 Task: Create a scrum project TranslateForge.
Action: Mouse moved to (213, 58)
Screenshot: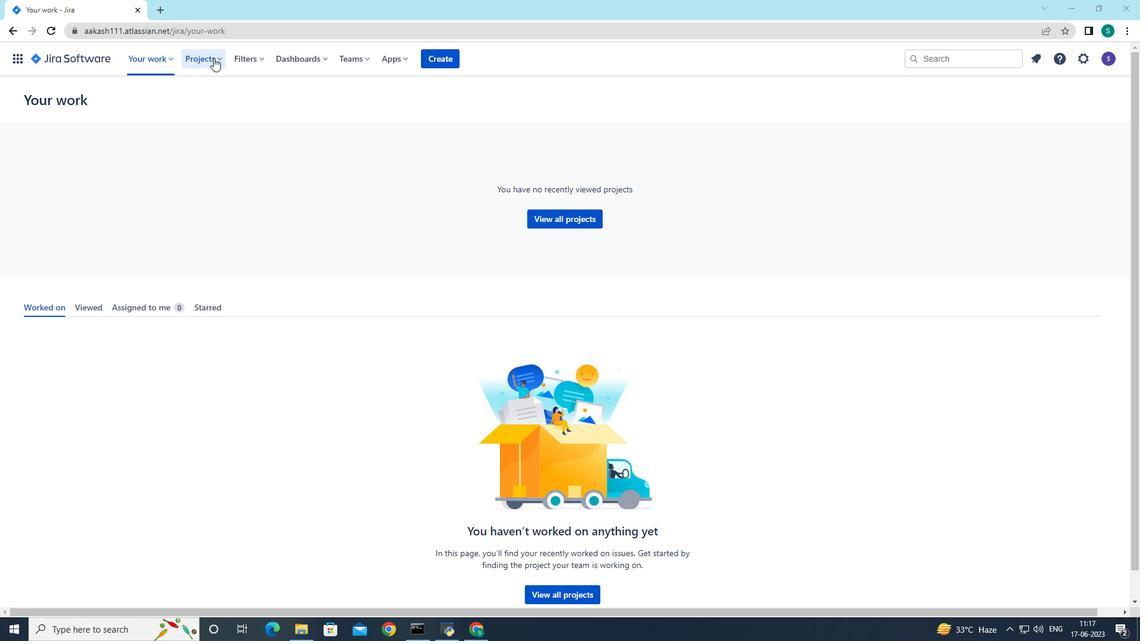 
Action: Mouse pressed left at (213, 58)
Screenshot: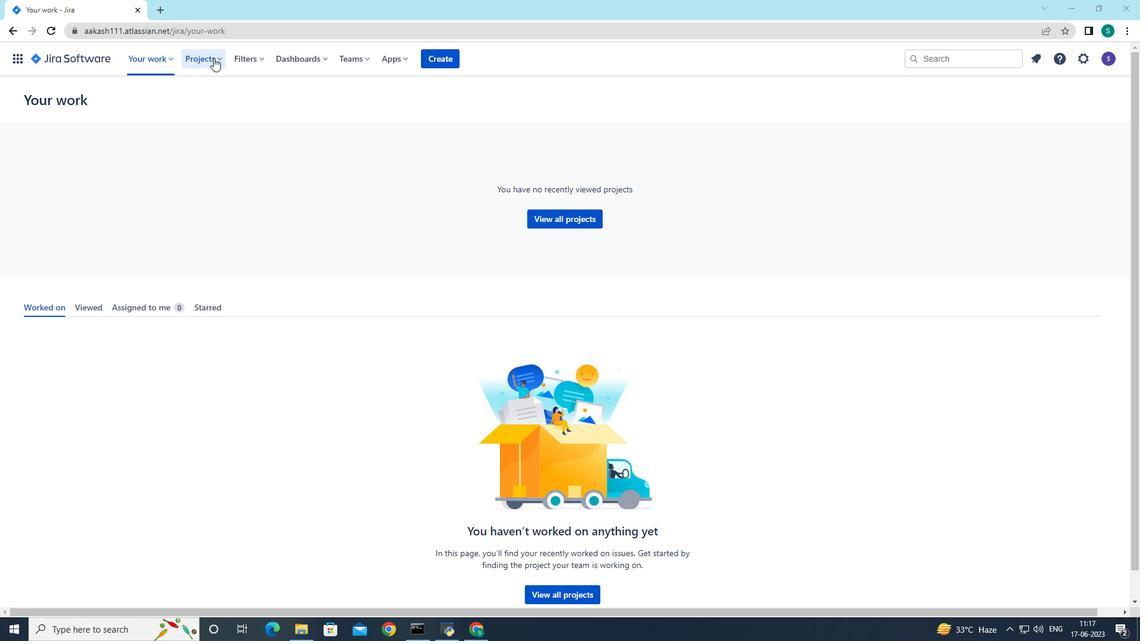 
Action: Mouse moved to (238, 268)
Screenshot: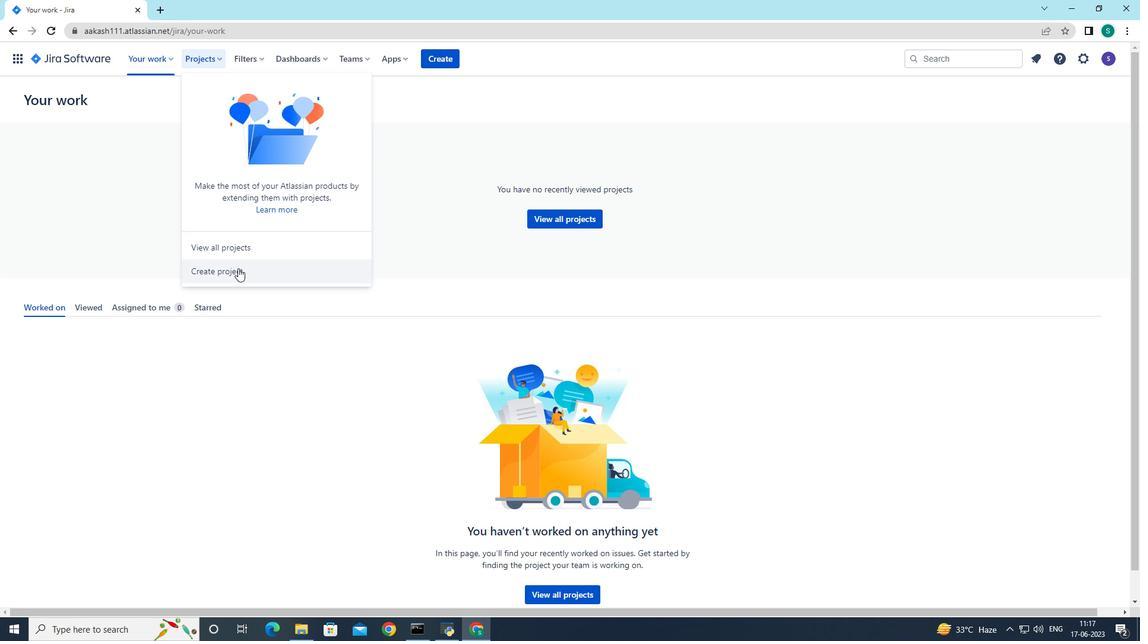 
Action: Mouse pressed left at (238, 268)
Screenshot: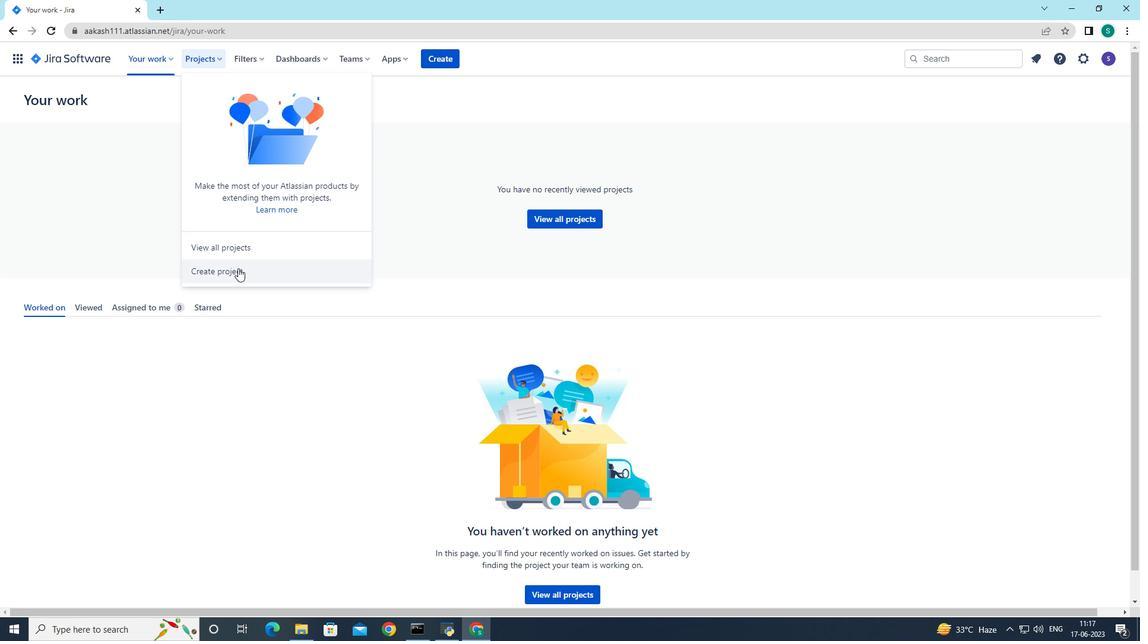 
Action: Mouse moved to (22, 474)
Screenshot: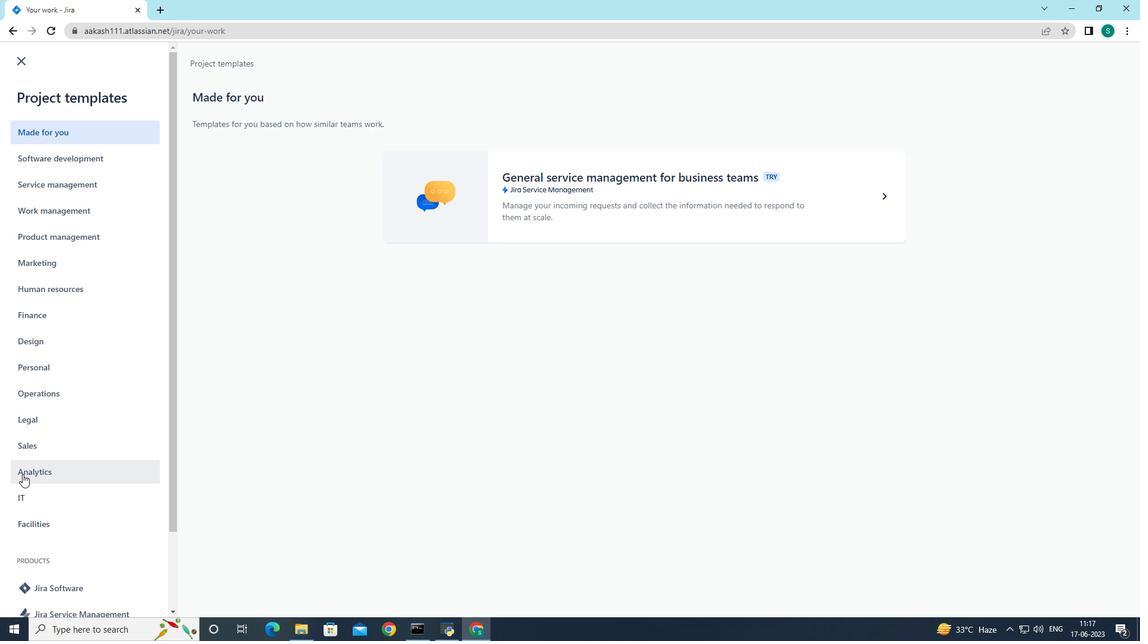 
Action: Mouse scrolled (22, 473) with delta (0, 0)
Screenshot: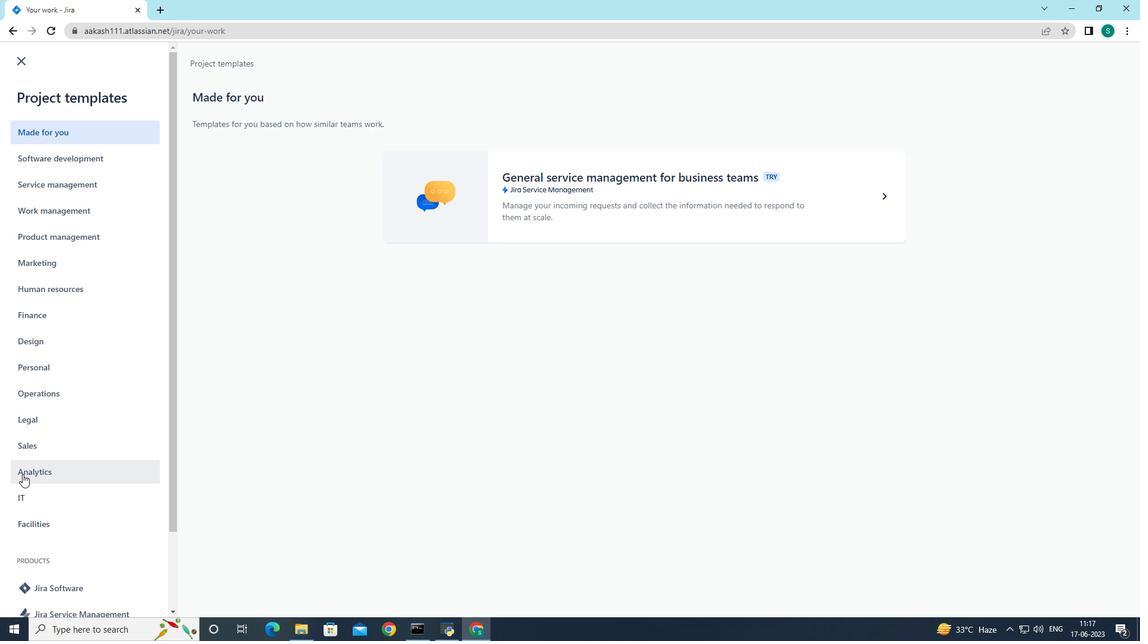 
Action: Mouse scrolled (22, 473) with delta (0, 0)
Screenshot: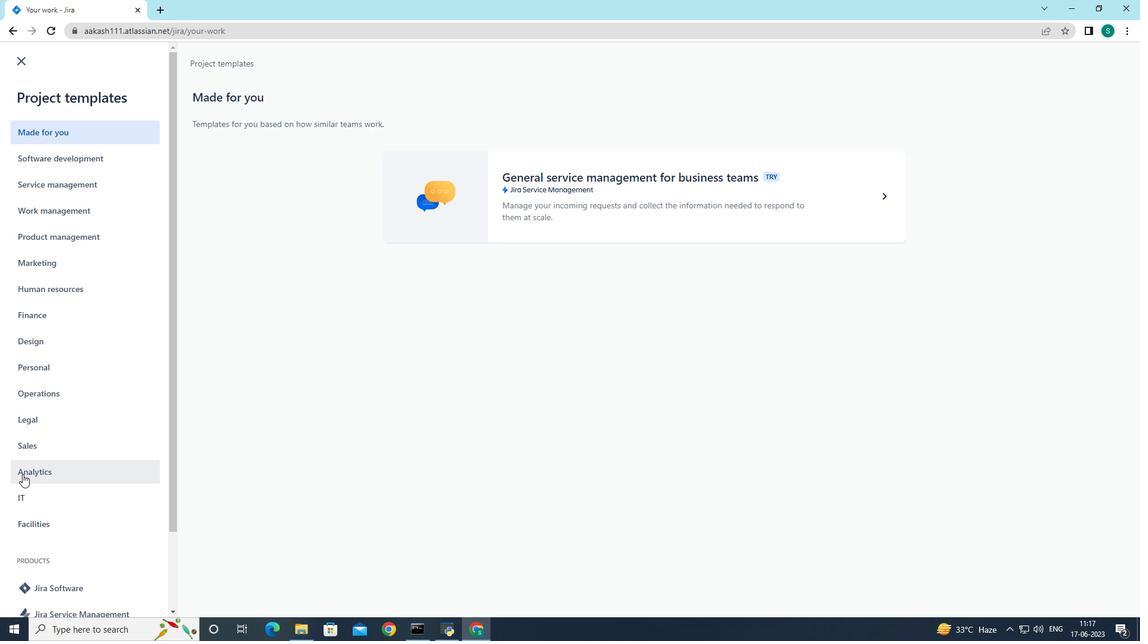 
Action: Mouse scrolled (22, 473) with delta (0, 0)
Screenshot: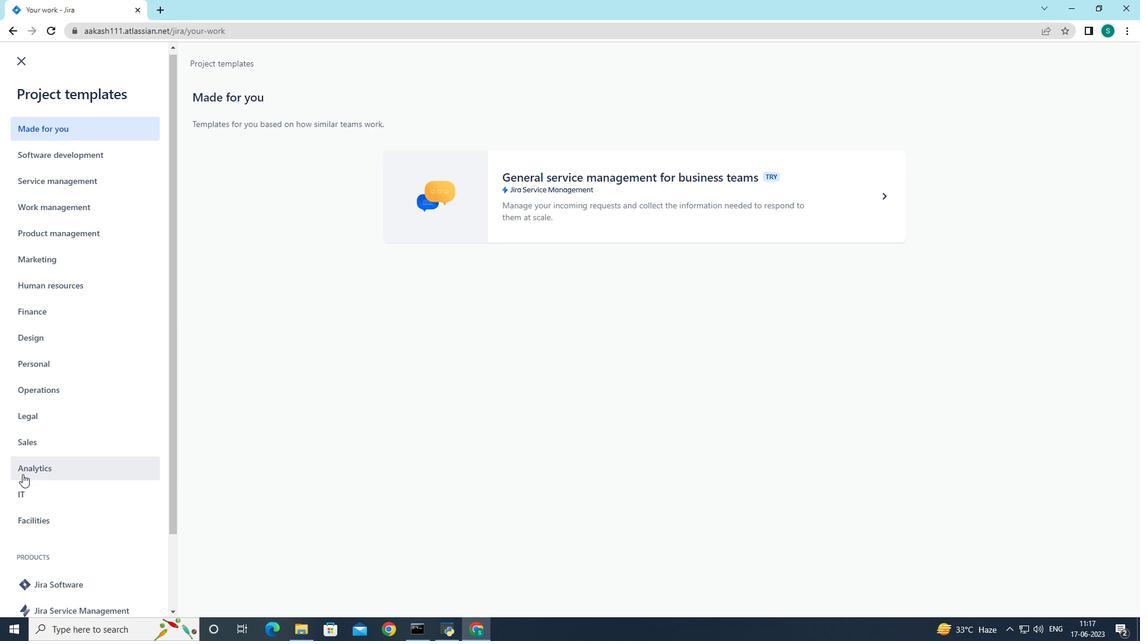 
Action: Mouse scrolled (22, 473) with delta (0, 0)
Screenshot: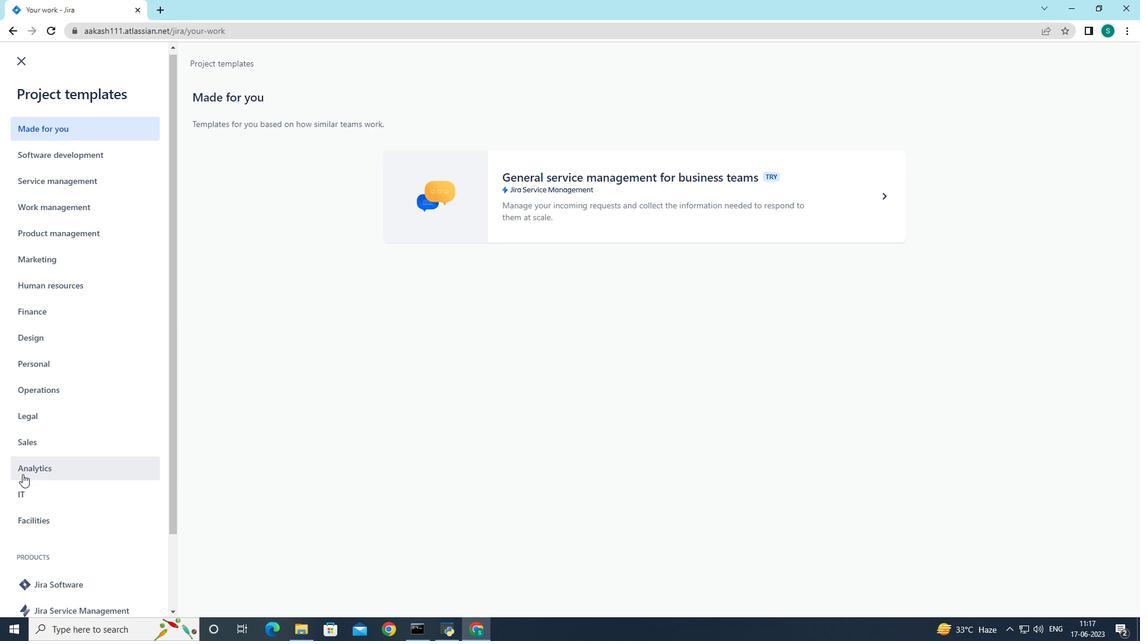 
Action: Mouse scrolled (22, 473) with delta (0, 0)
Screenshot: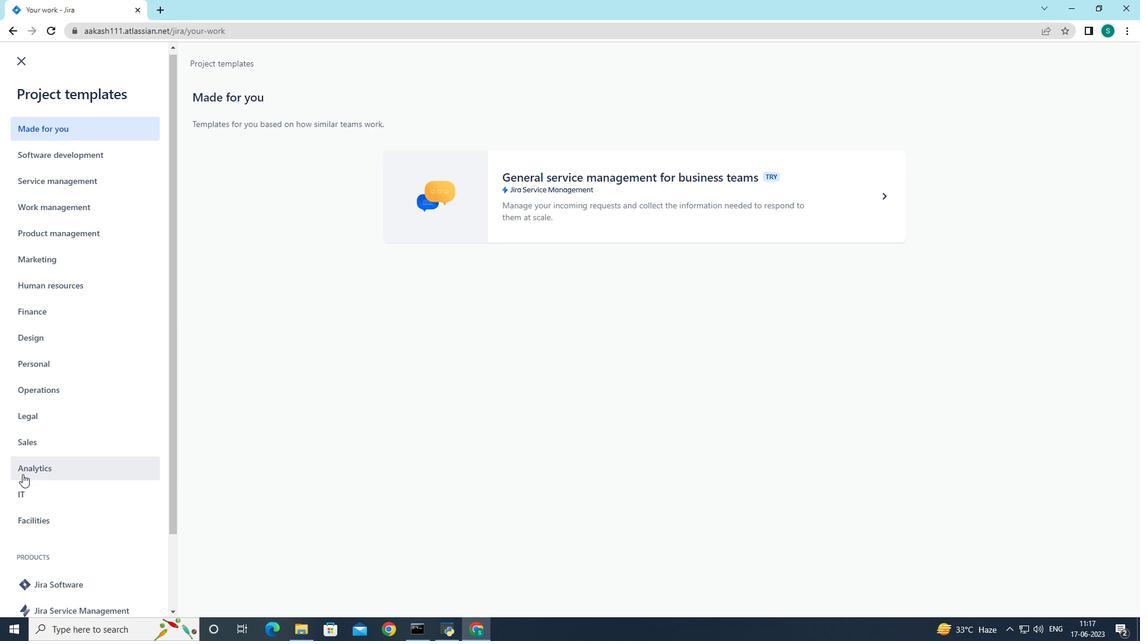
Action: Mouse scrolled (22, 473) with delta (0, 0)
Screenshot: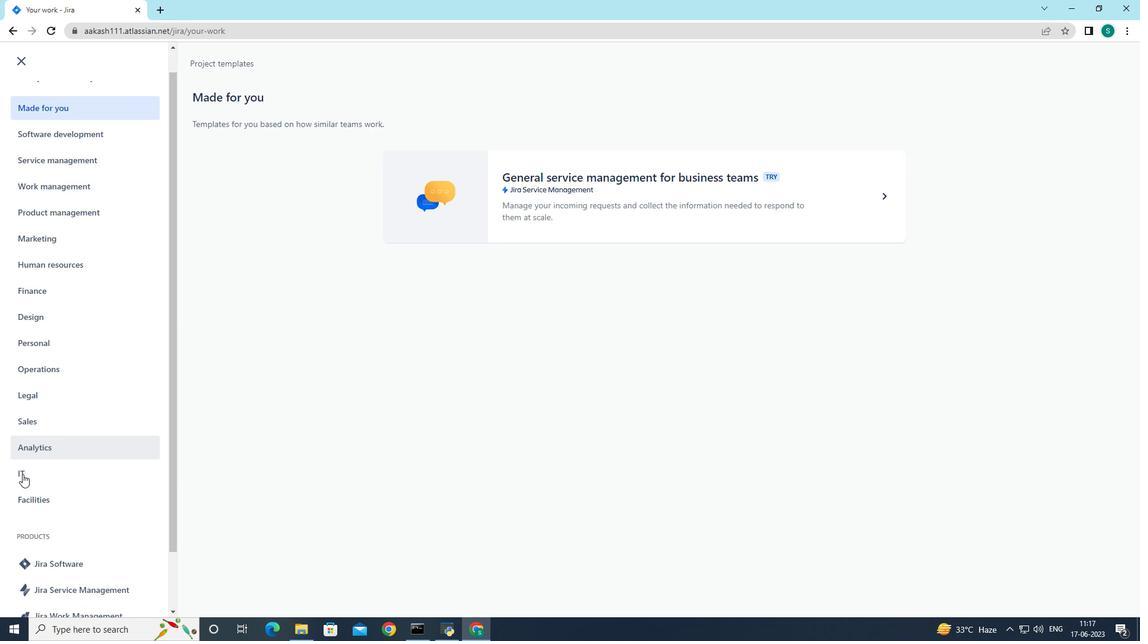 
Action: Mouse scrolled (22, 473) with delta (0, 0)
Screenshot: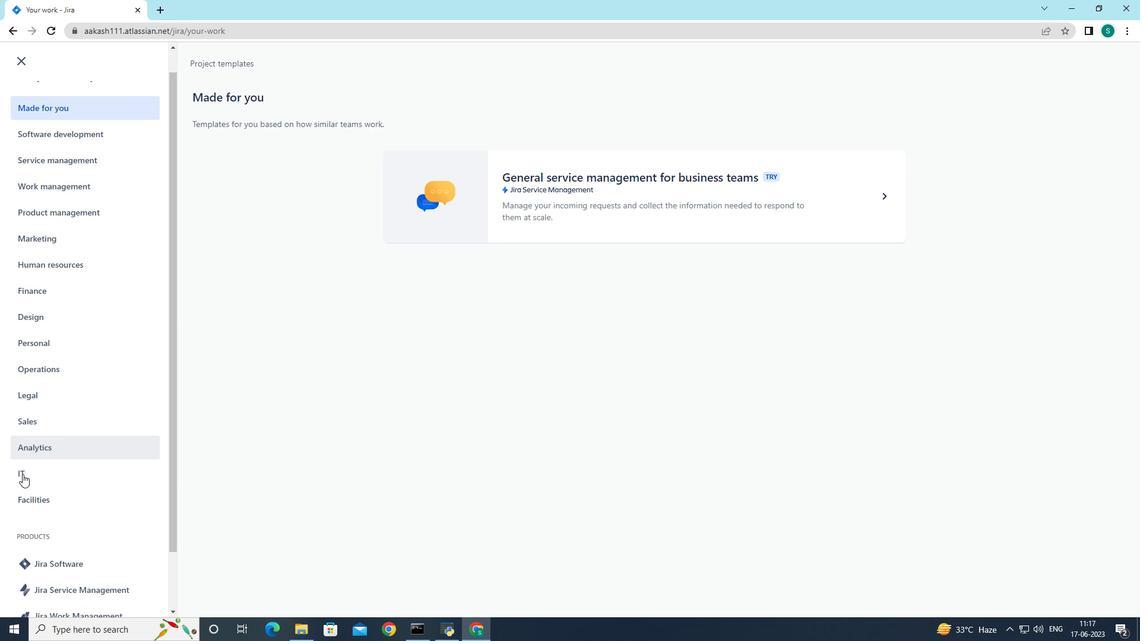 
Action: Mouse scrolled (22, 473) with delta (0, 0)
Screenshot: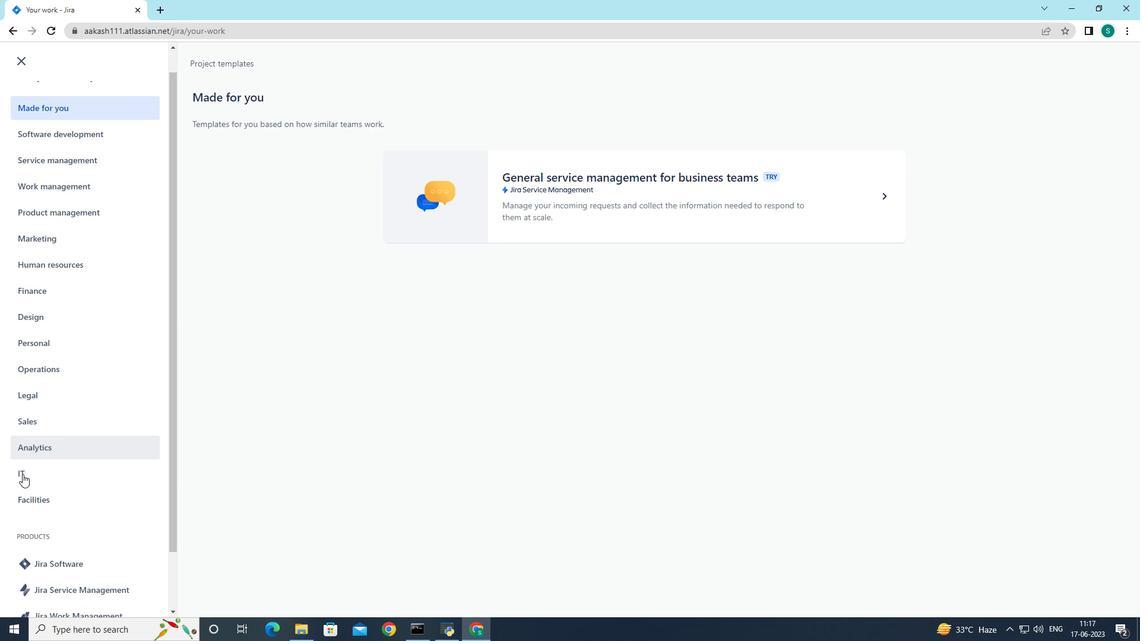 
Action: Mouse moved to (56, 502)
Screenshot: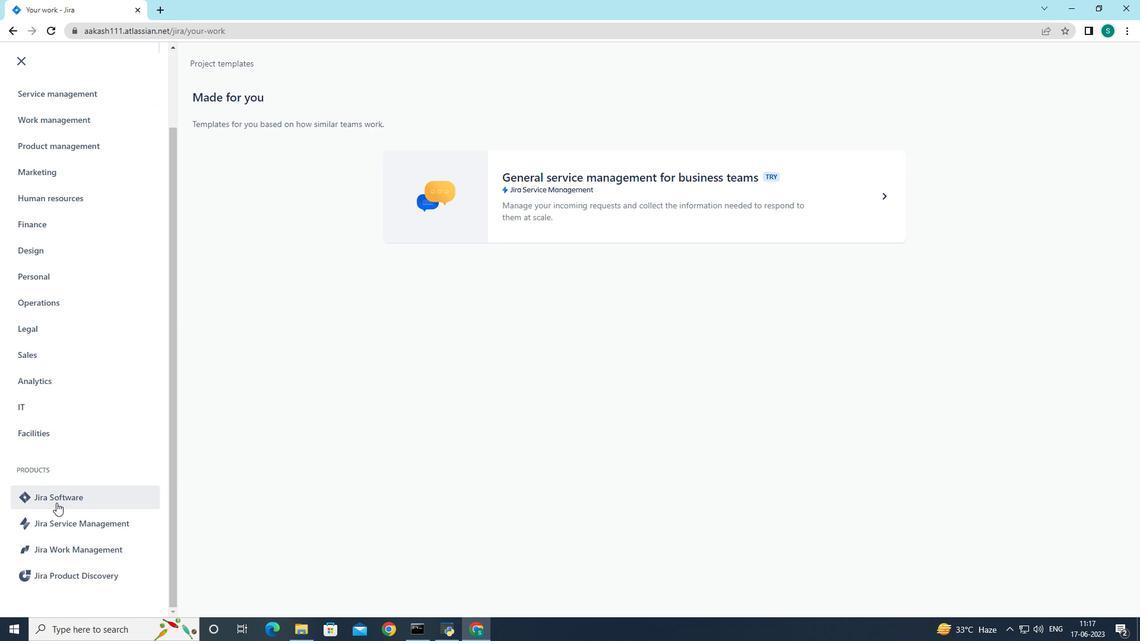 
Action: Mouse pressed left at (56, 502)
Screenshot: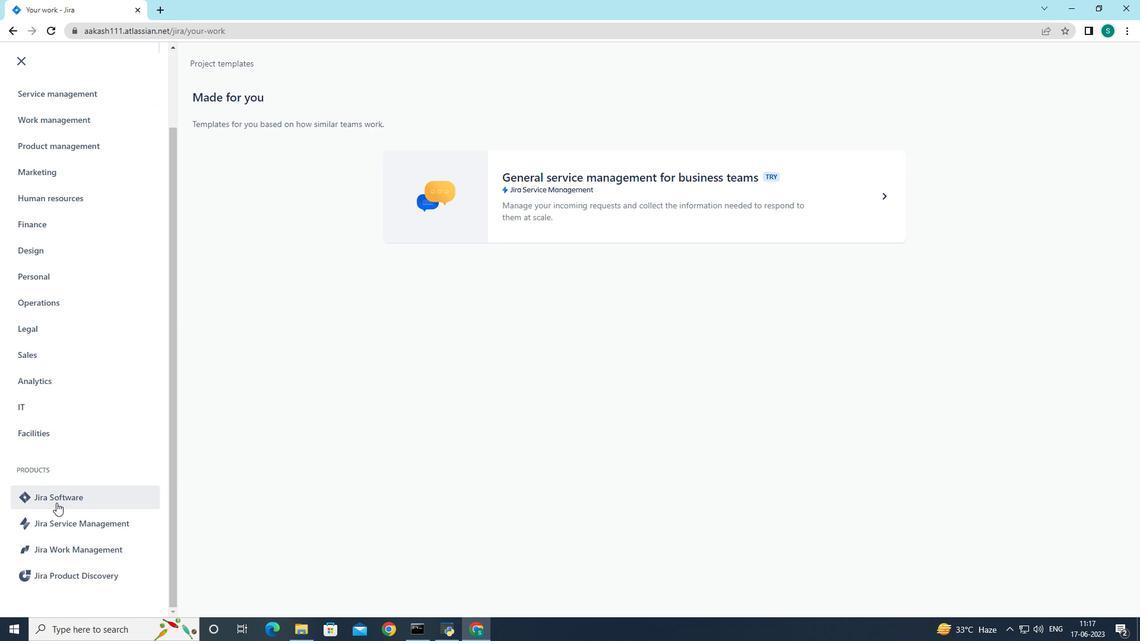 
Action: Mouse moved to (558, 298)
Screenshot: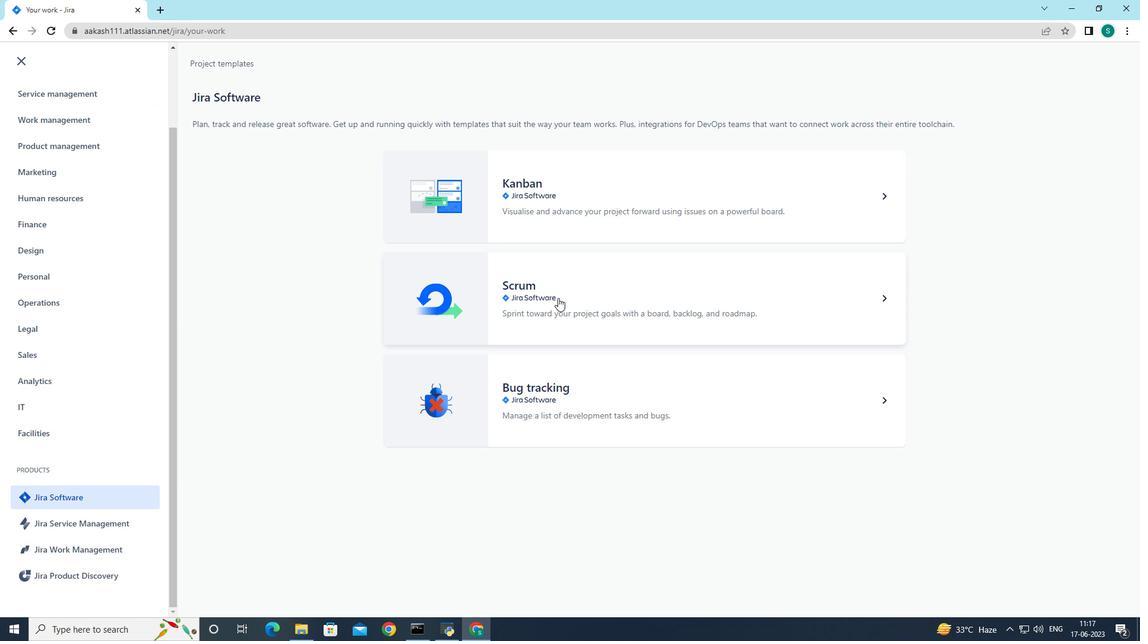 
Action: Mouse pressed left at (558, 298)
Screenshot: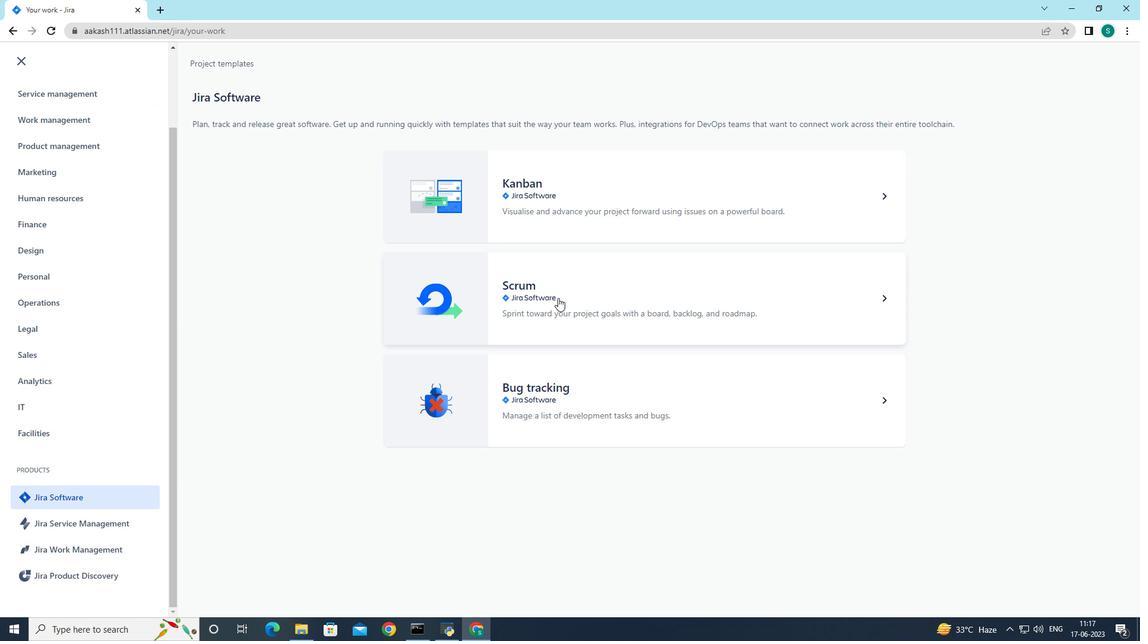 
Action: Mouse moved to (880, 583)
Screenshot: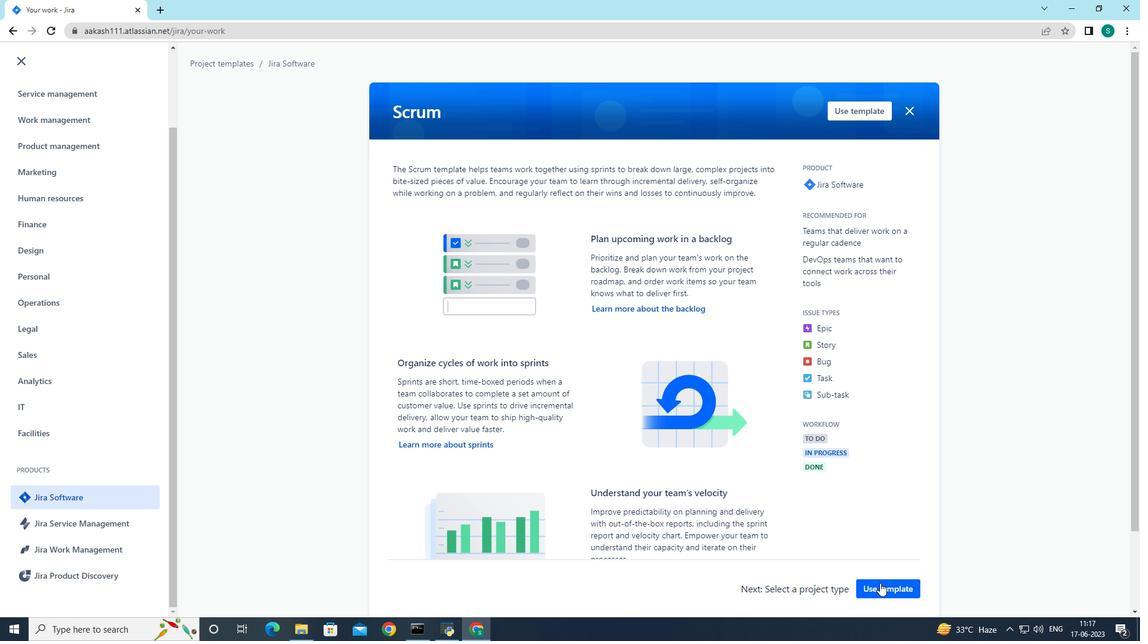 
Action: Mouse pressed left at (880, 583)
Screenshot: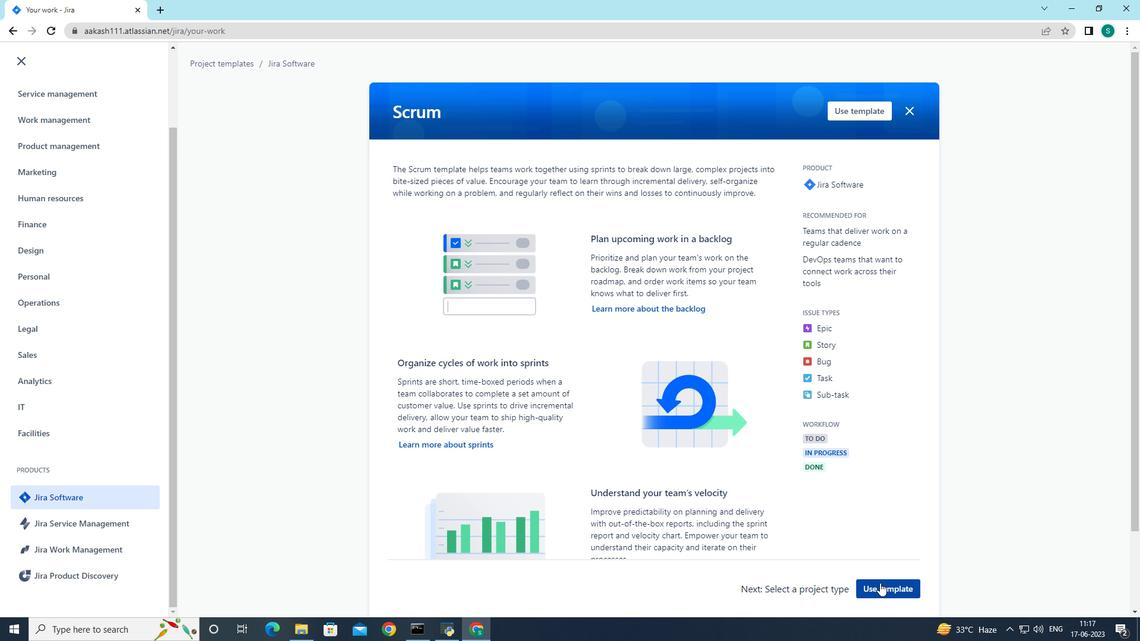 
Action: Mouse moved to (434, 589)
Screenshot: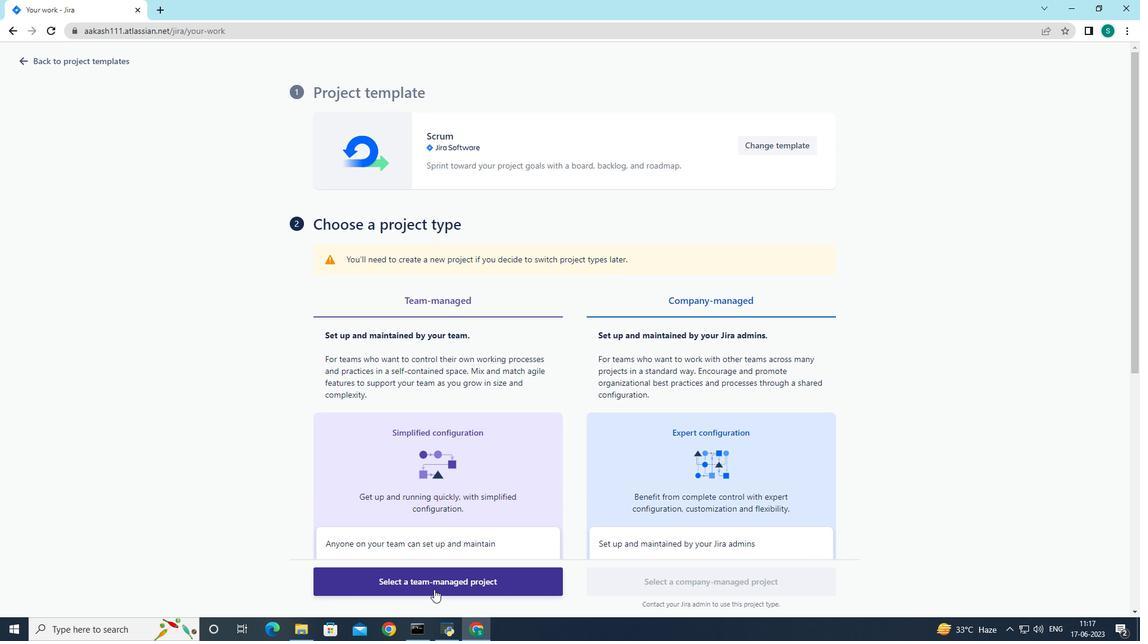 
Action: Mouse pressed left at (434, 589)
Screenshot: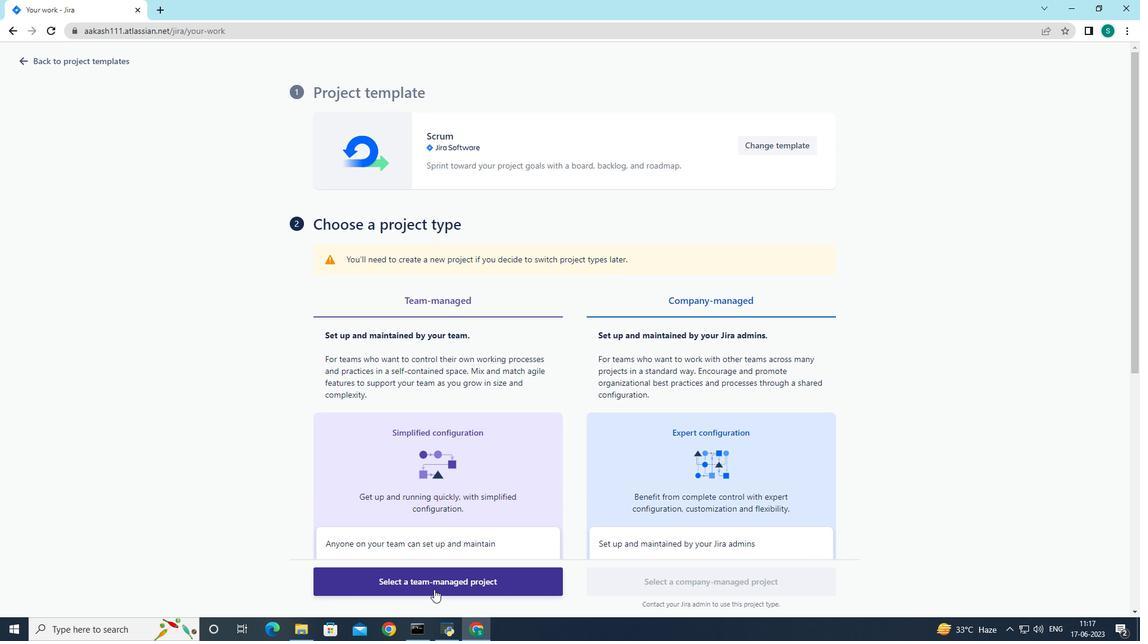 
Action: Mouse moved to (342, 284)
Screenshot: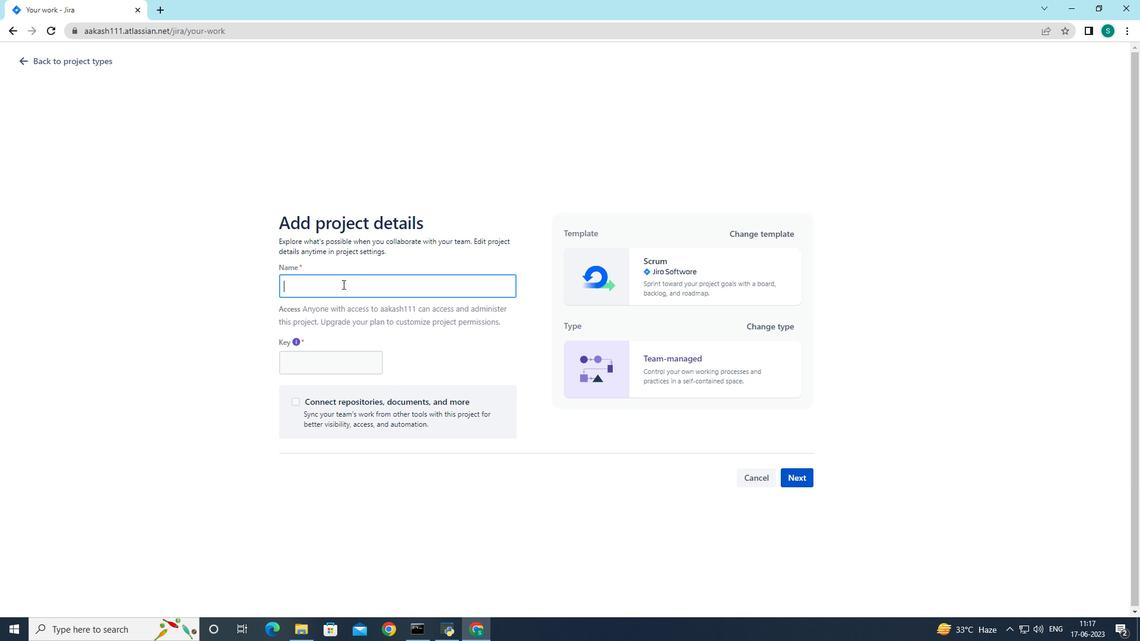
Action: Mouse pressed left at (342, 284)
Screenshot: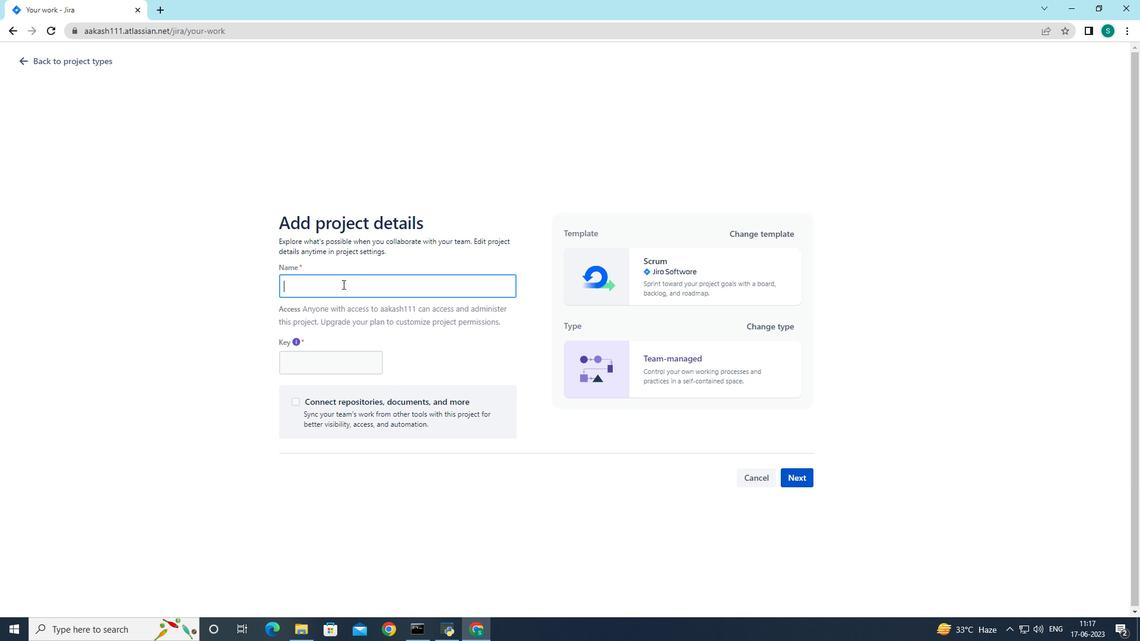 
Action: Key pressed <Key.shift>Translate<Key.shift>Forge
Screenshot: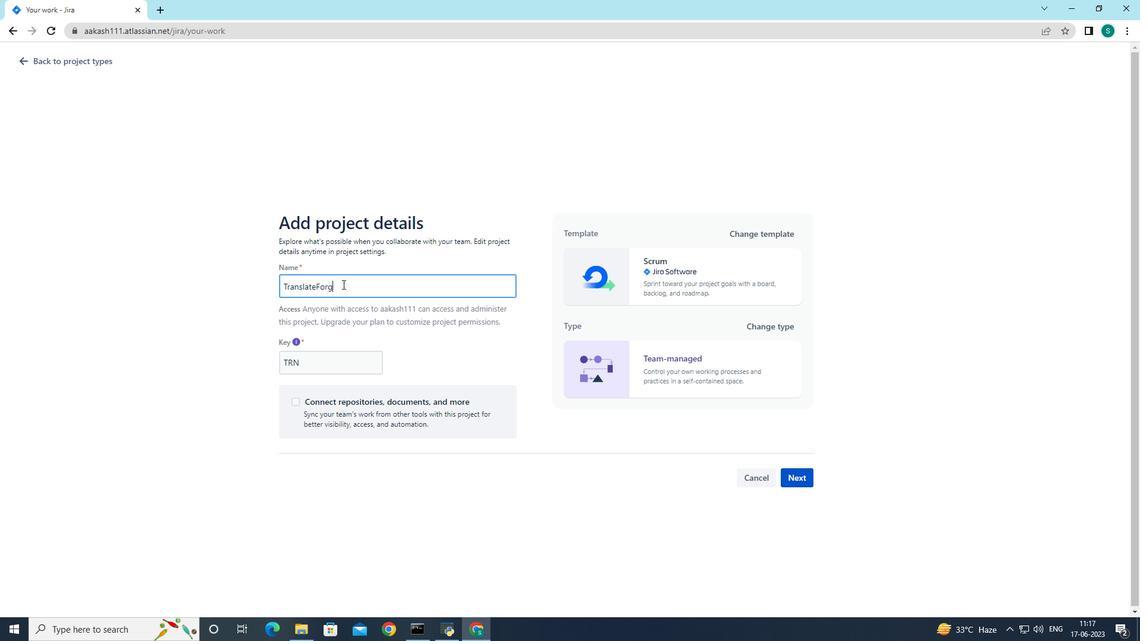 
Action: Mouse moved to (798, 476)
Screenshot: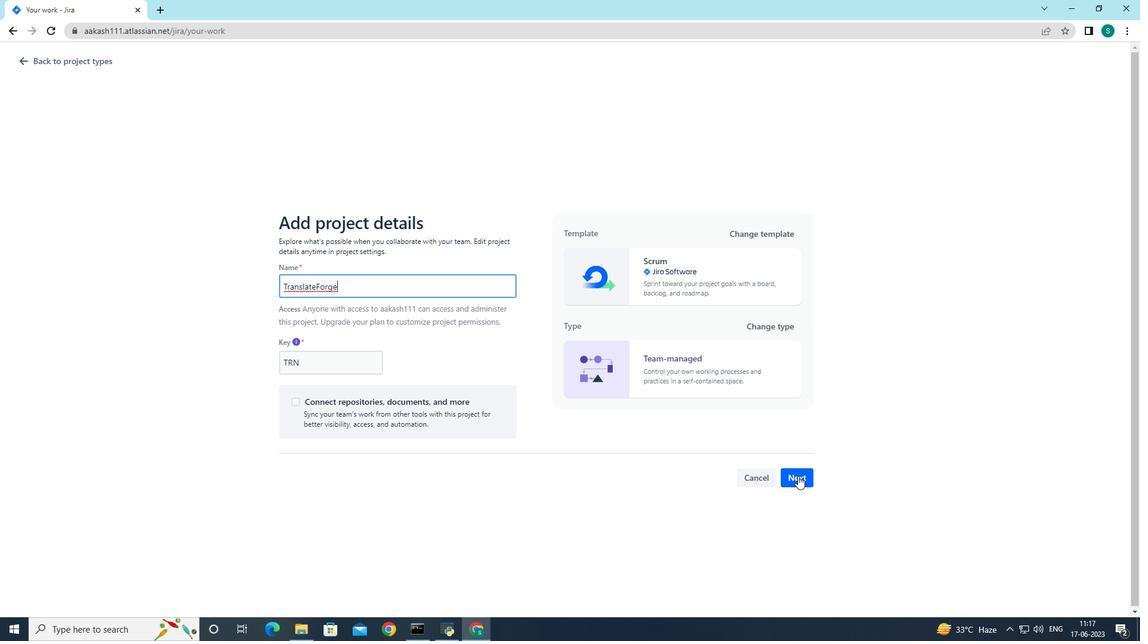 
Action: Mouse pressed left at (798, 476)
Screenshot: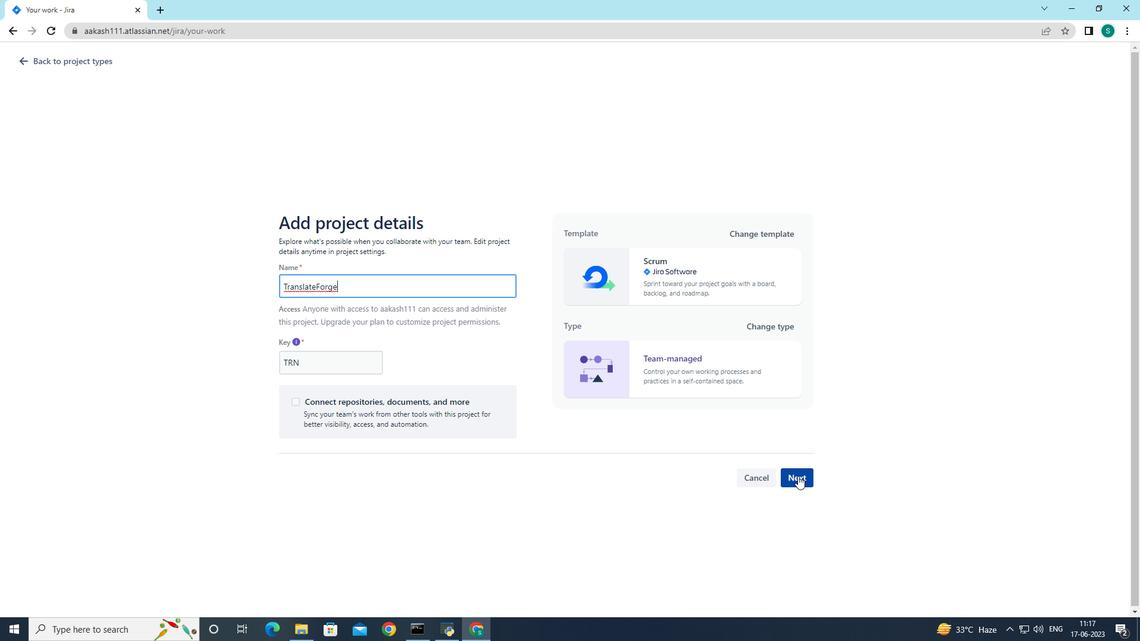 
Action: Mouse moved to (710, 403)
Screenshot: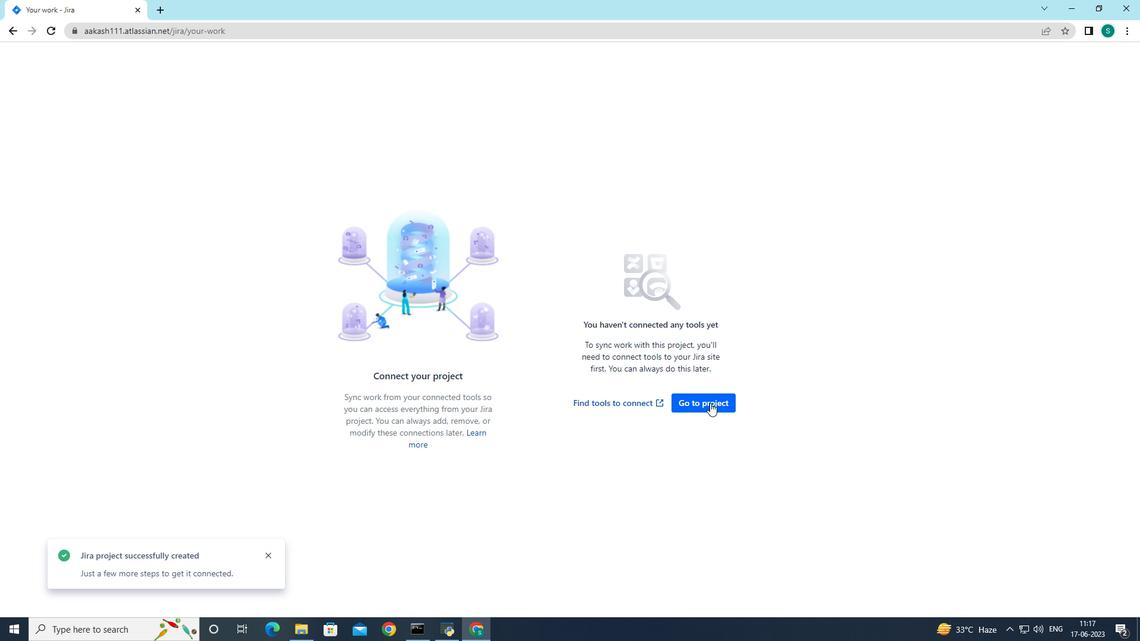 
Action: Mouse pressed left at (710, 403)
Screenshot: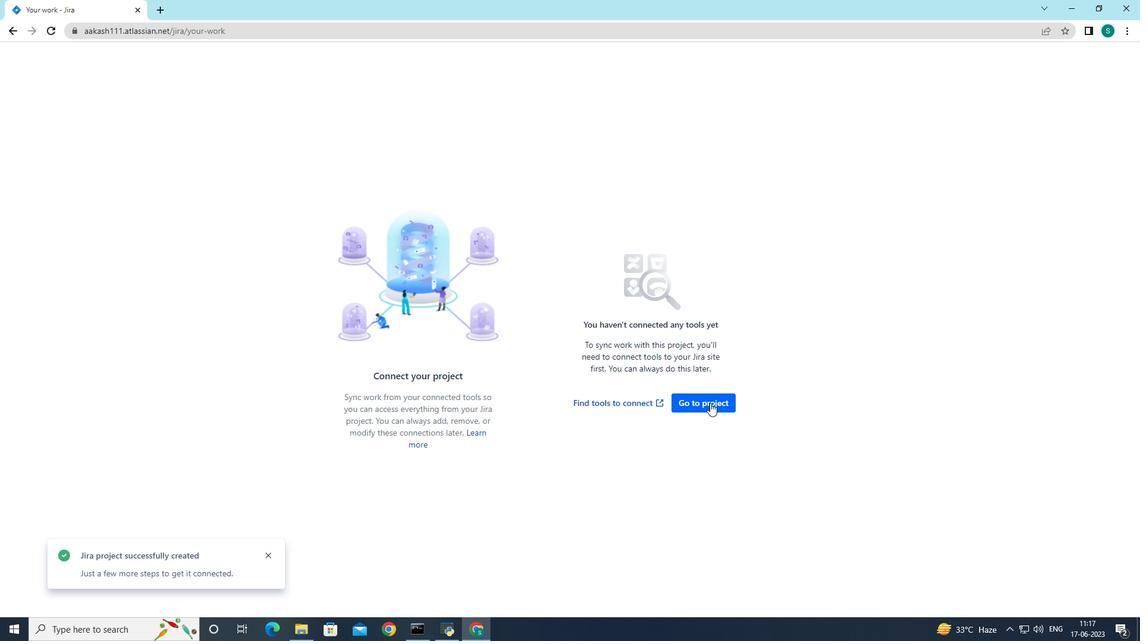 
Action: Mouse moved to (237, 306)
Screenshot: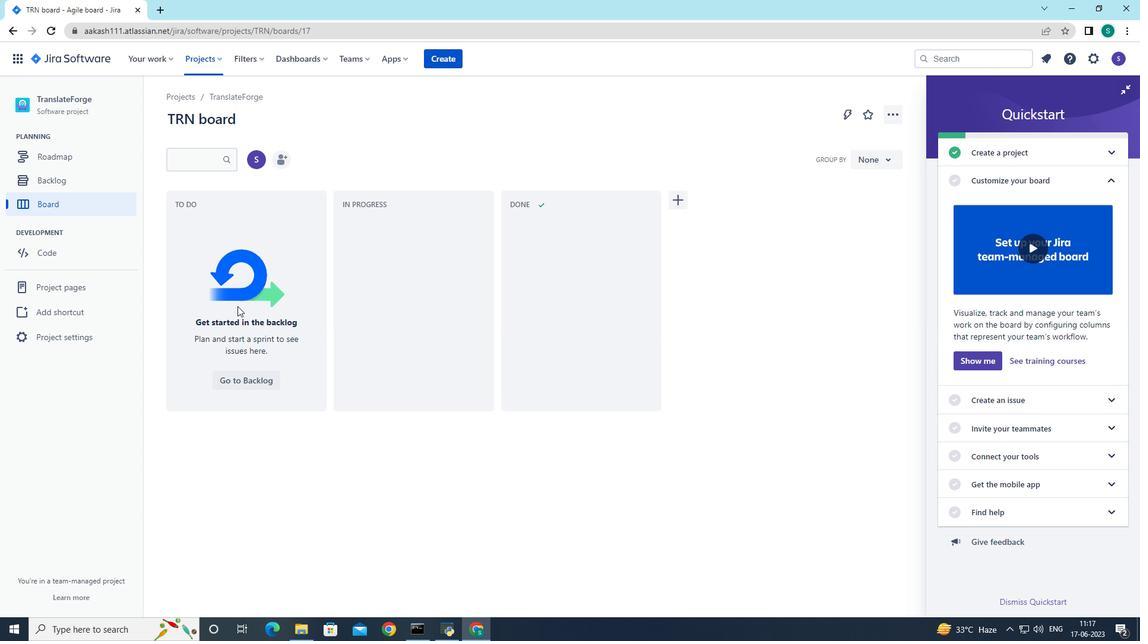 
